 Task: Create a due date automation trigger when advanced on, 2 hours before a card is due add dates with an incomplete due date.
Action: Mouse moved to (1037, 76)
Screenshot: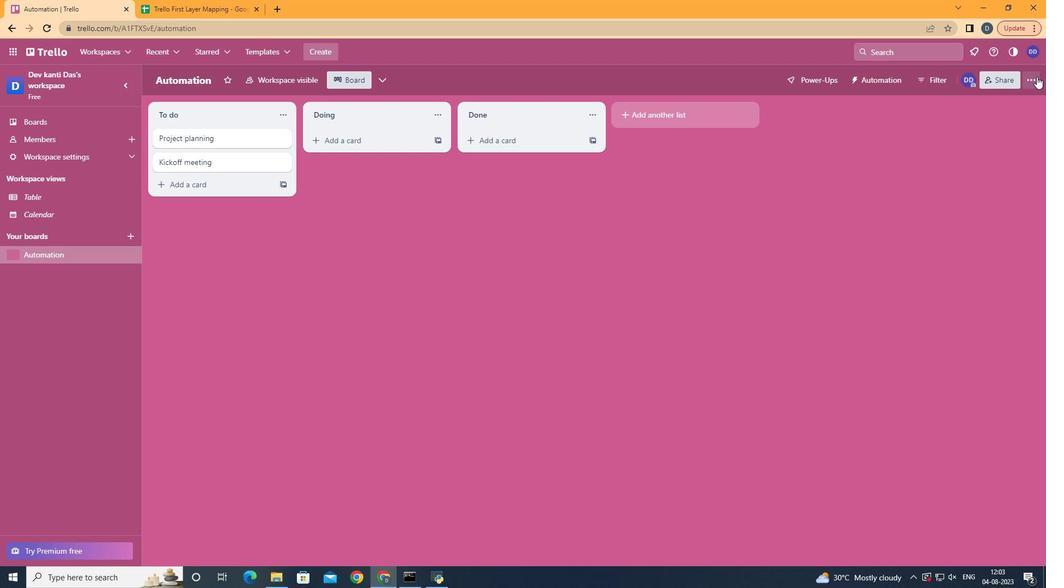 
Action: Mouse pressed left at (1037, 76)
Screenshot: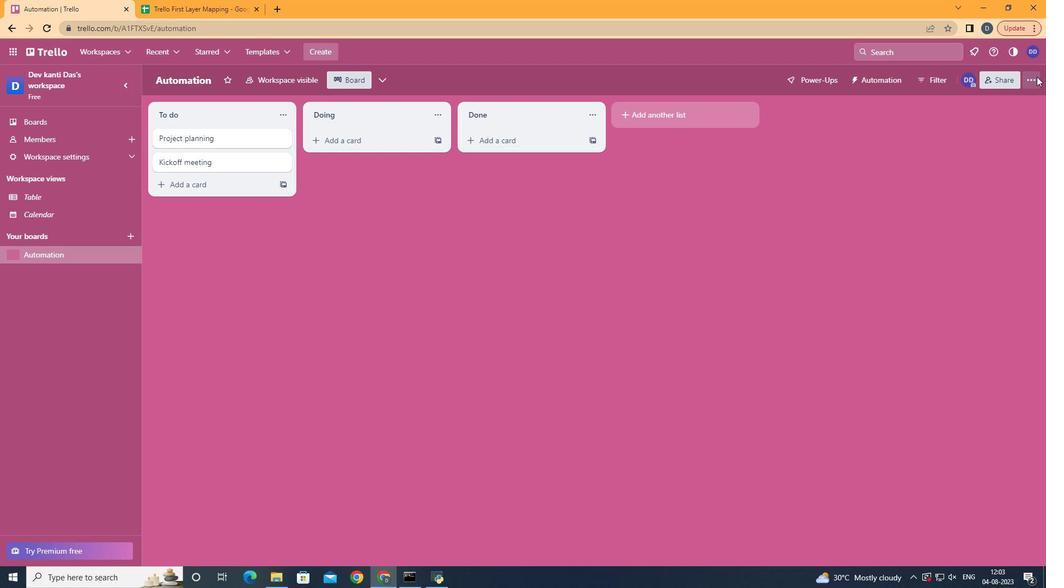 
Action: Mouse moved to (971, 219)
Screenshot: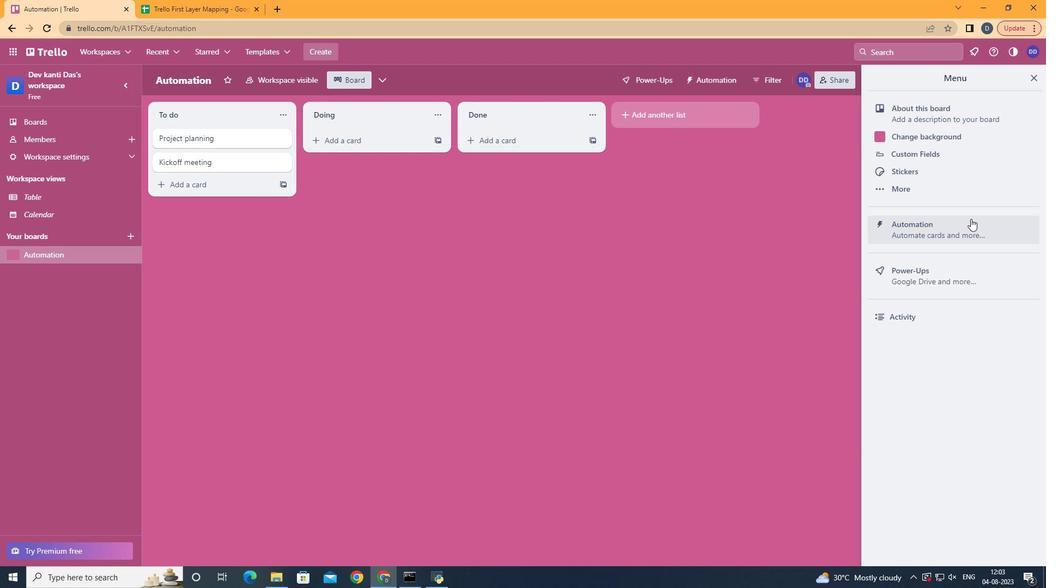 
Action: Mouse pressed left at (971, 219)
Screenshot: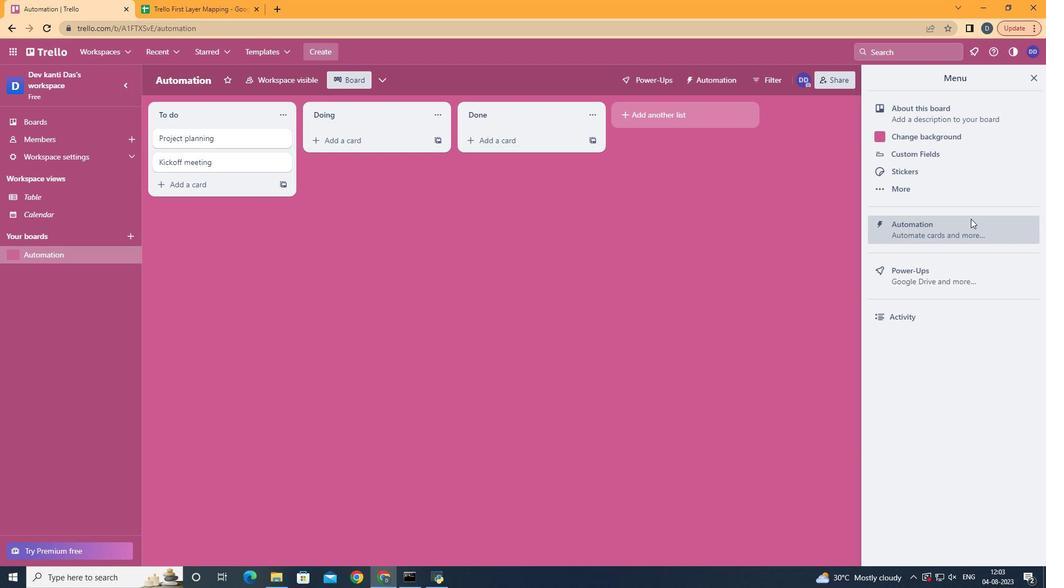 
Action: Mouse moved to (212, 226)
Screenshot: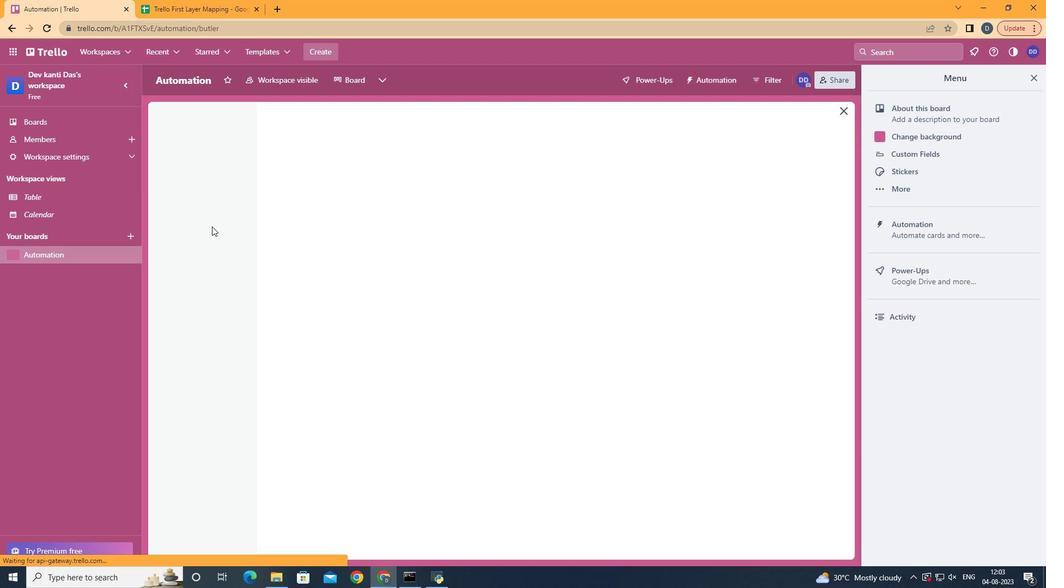 
Action: Mouse pressed left at (212, 226)
Screenshot: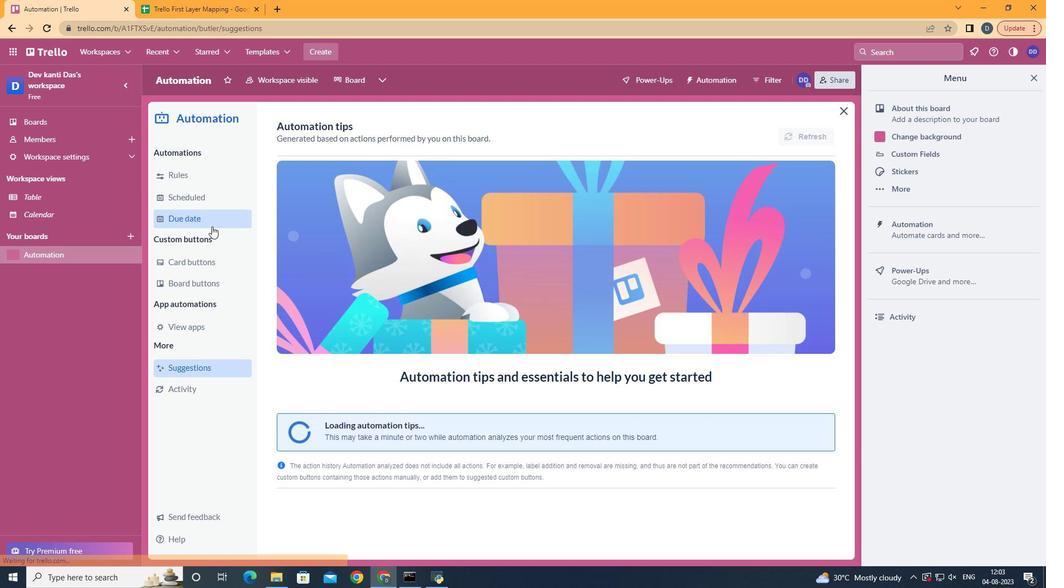 
Action: Mouse moved to (772, 131)
Screenshot: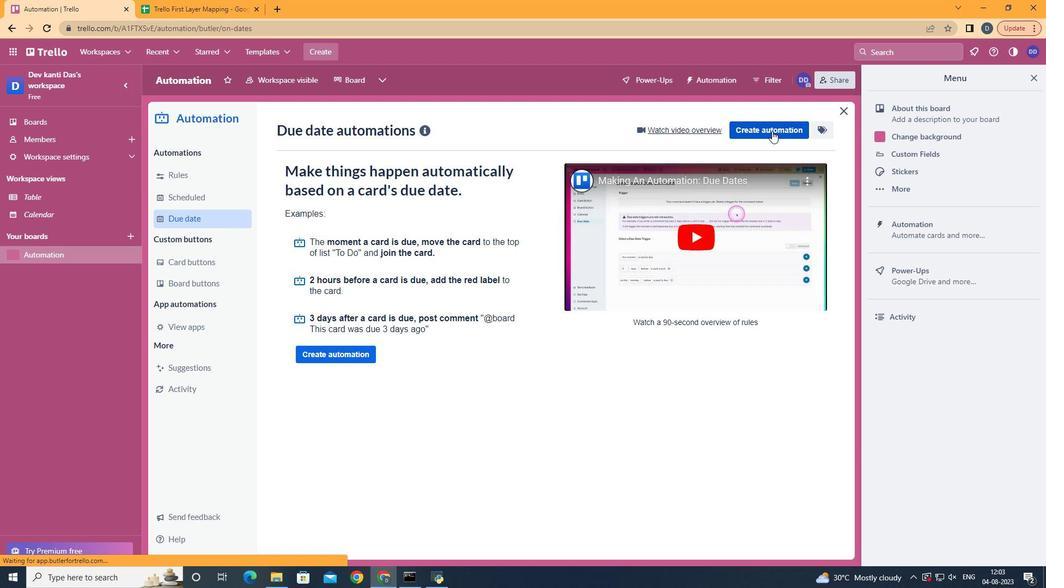 
Action: Mouse pressed left at (772, 131)
Screenshot: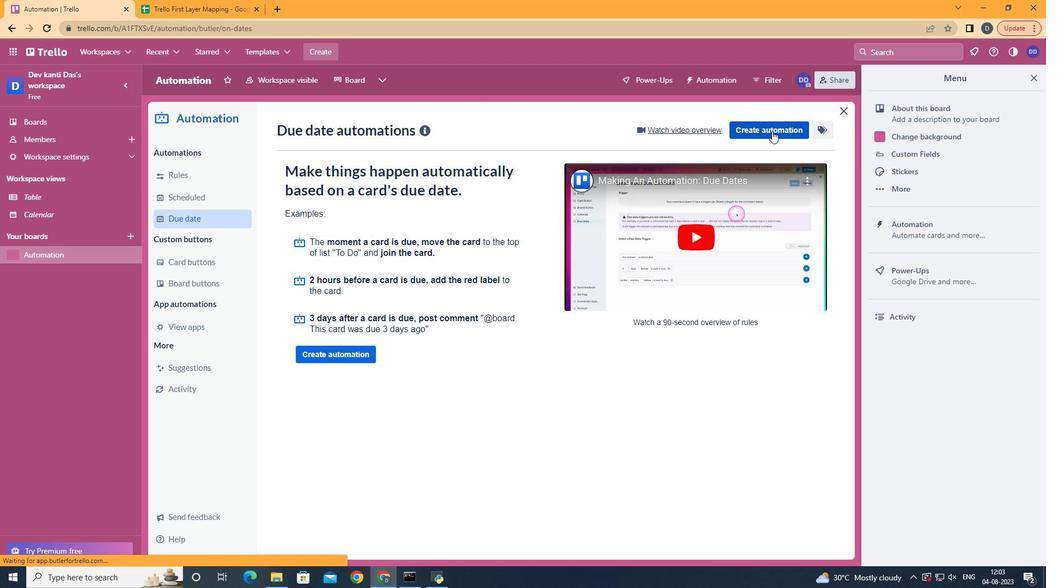 
Action: Mouse moved to (565, 241)
Screenshot: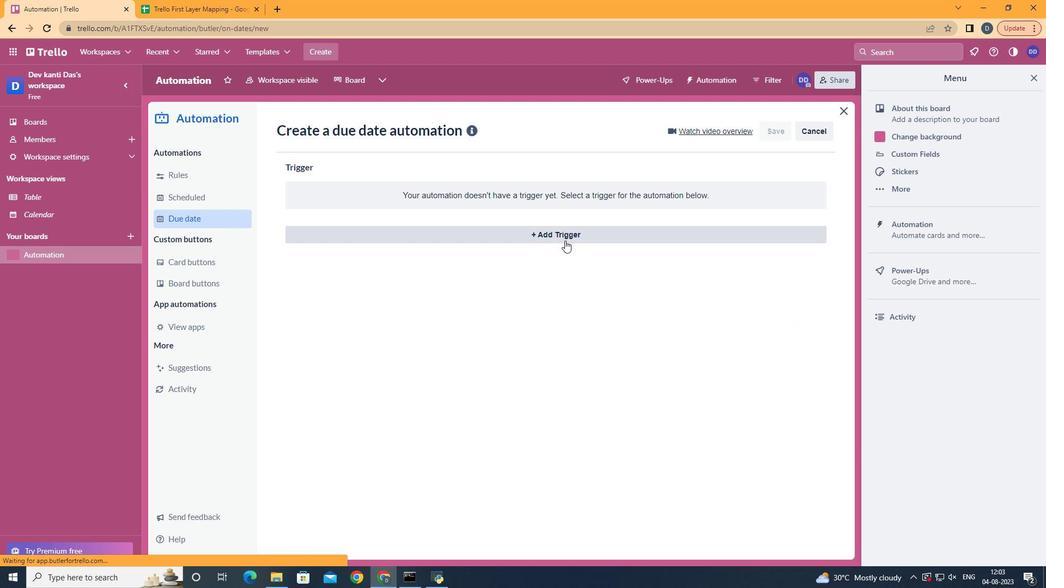 
Action: Mouse pressed left at (565, 241)
Screenshot: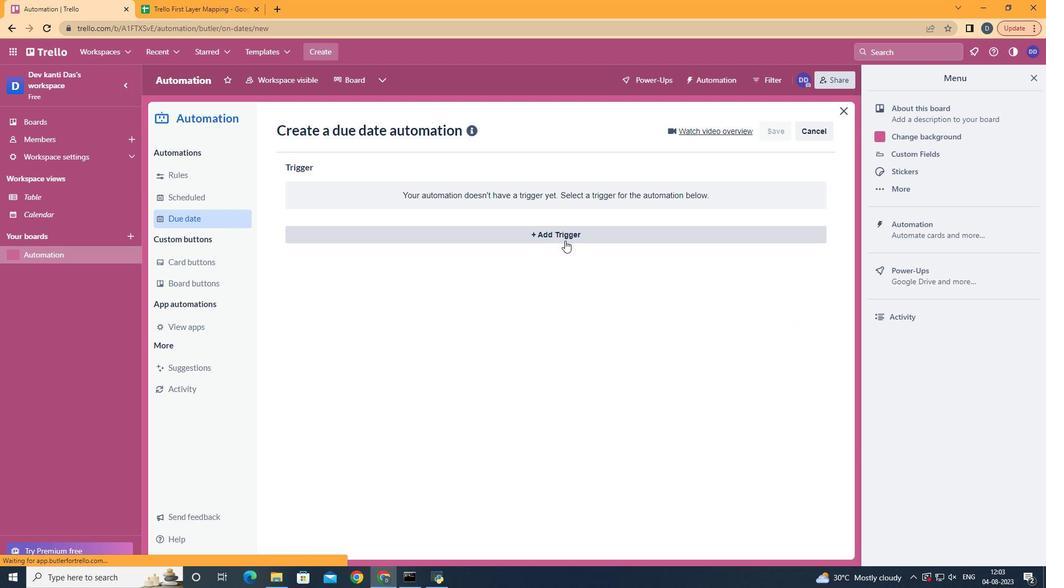 
Action: Mouse moved to (350, 471)
Screenshot: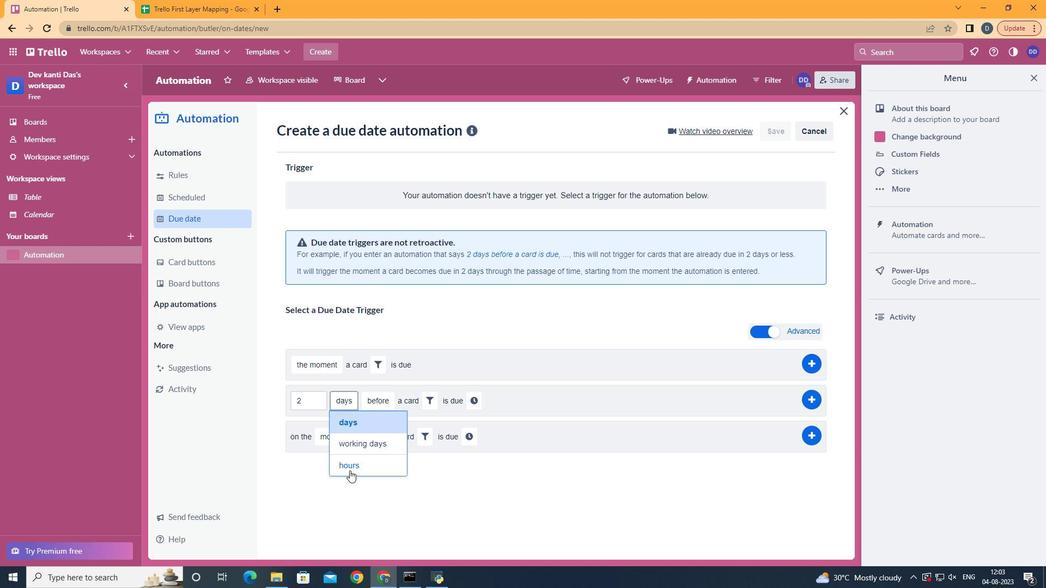 
Action: Mouse pressed left at (350, 471)
Screenshot: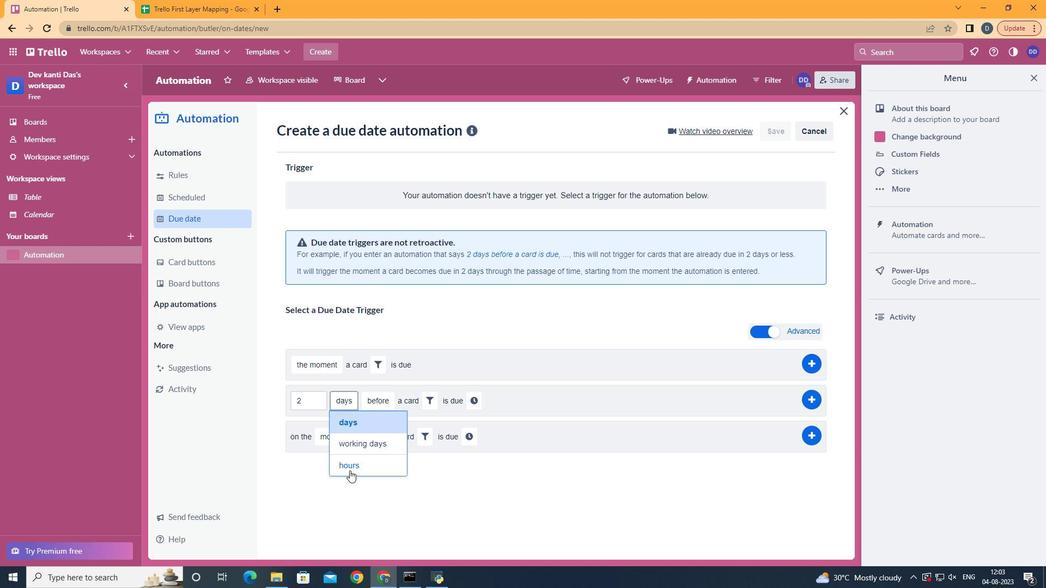 
Action: Mouse moved to (383, 416)
Screenshot: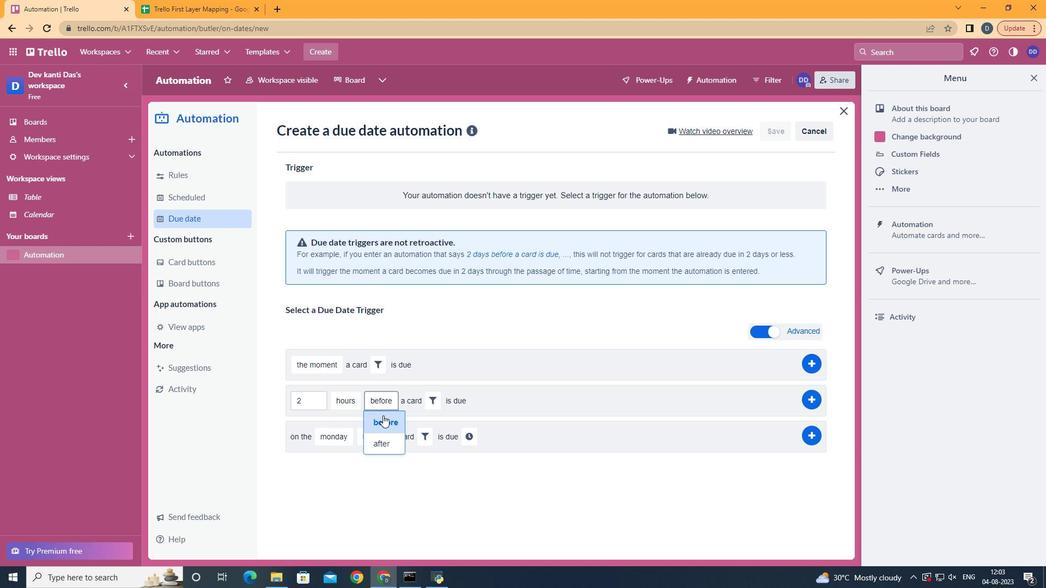 
Action: Mouse pressed left at (383, 416)
Screenshot: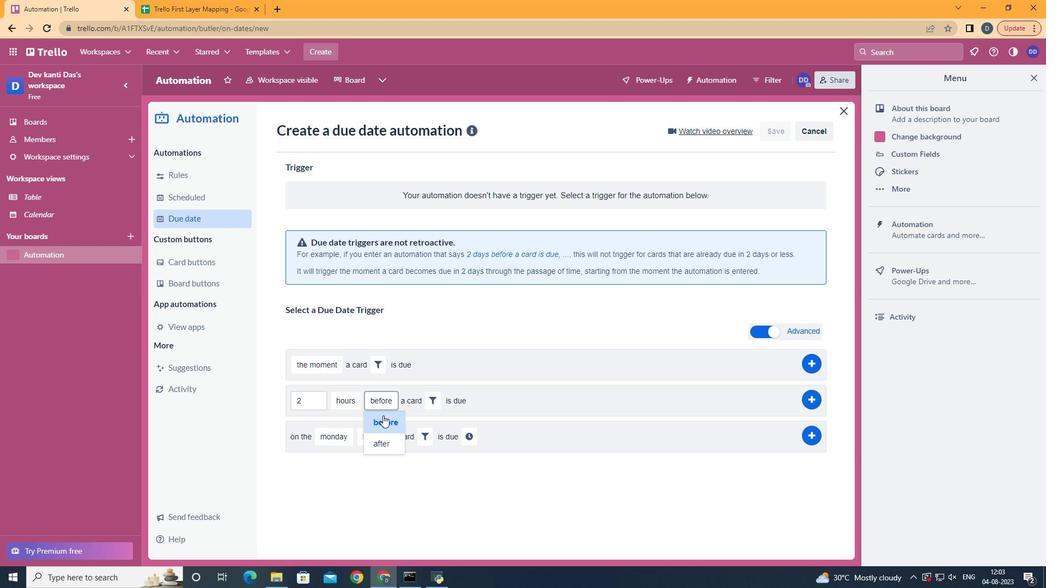 
Action: Mouse moved to (435, 400)
Screenshot: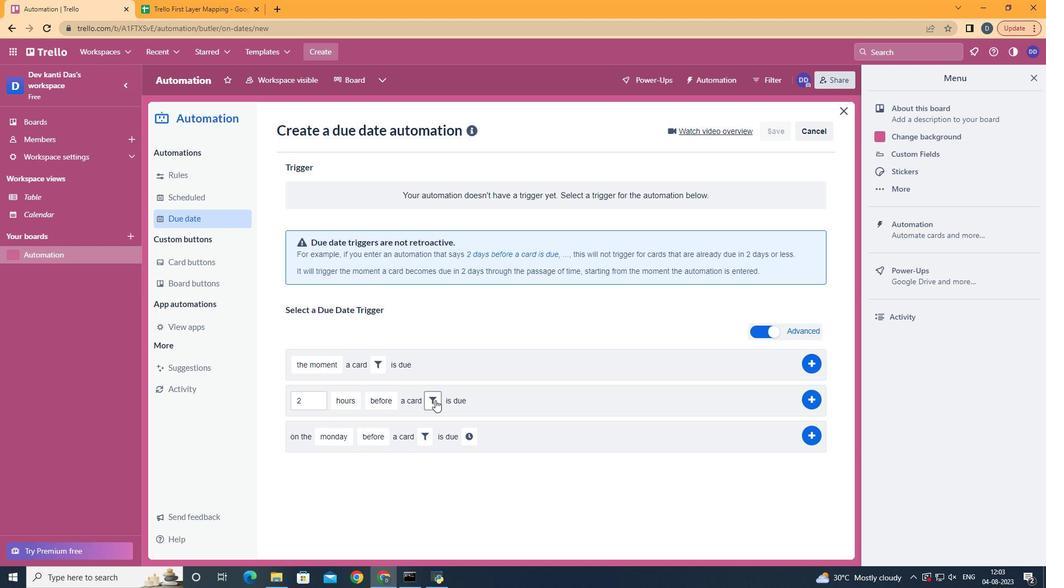 
Action: Mouse pressed left at (435, 400)
Screenshot: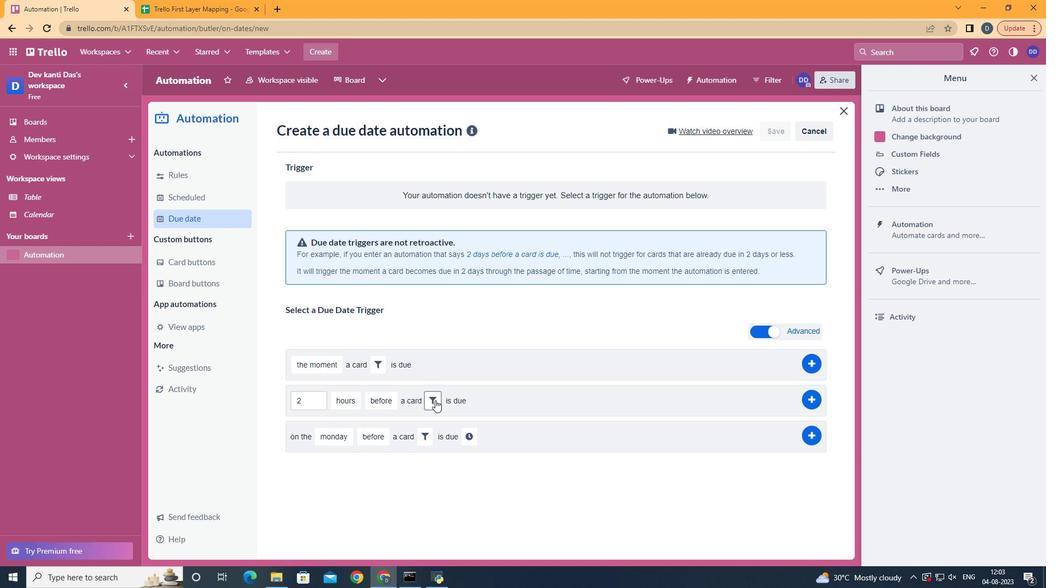 
Action: Mouse moved to (478, 447)
Screenshot: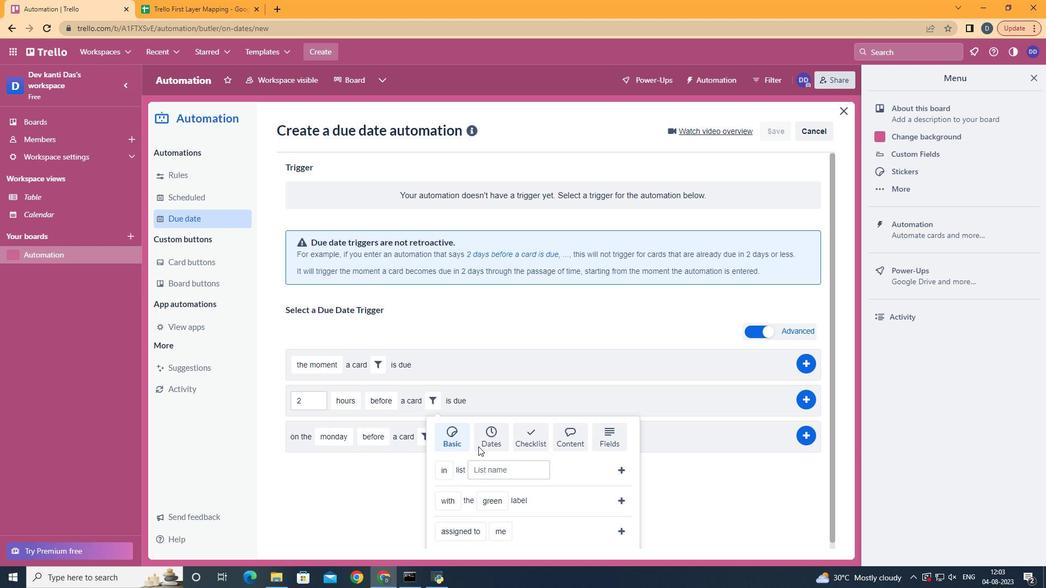 
Action: Mouse pressed left at (478, 447)
Screenshot: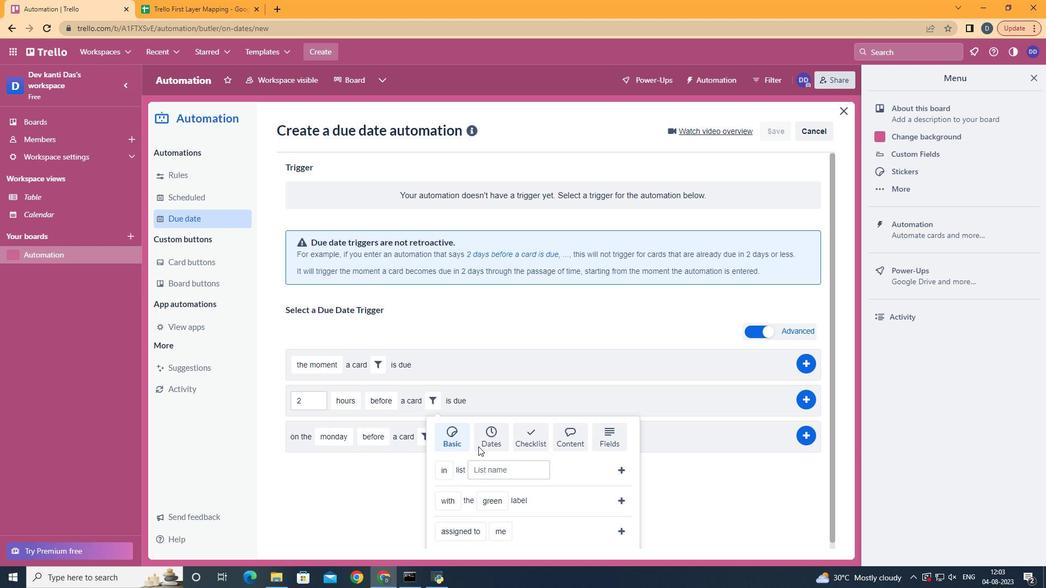 
Action: Mouse moved to (448, 483)
Screenshot: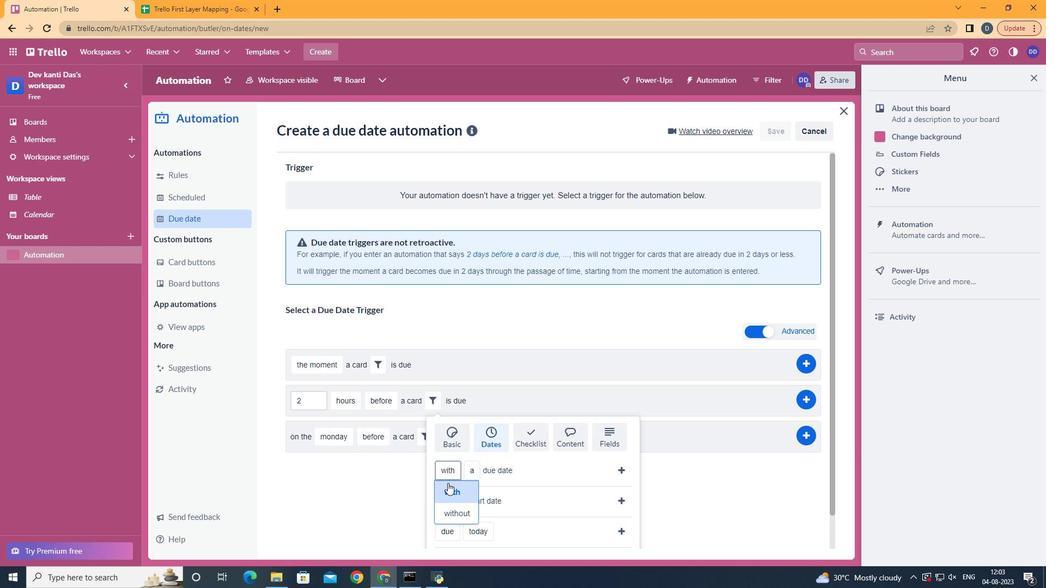 
Action: Mouse pressed left at (448, 483)
Screenshot: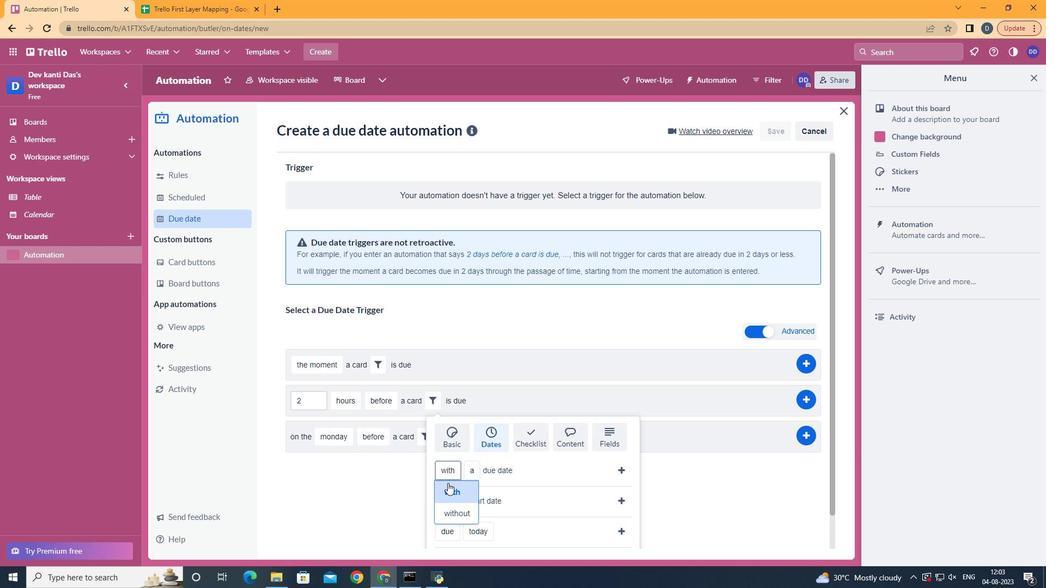 
Action: Mouse moved to (504, 428)
Screenshot: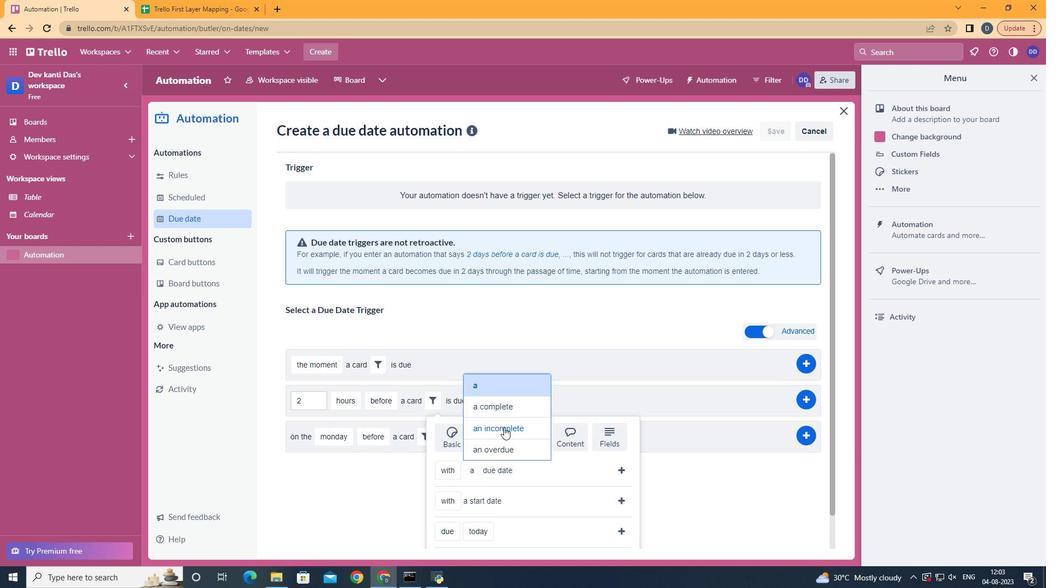 
Action: Mouse pressed left at (504, 428)
Screenshot: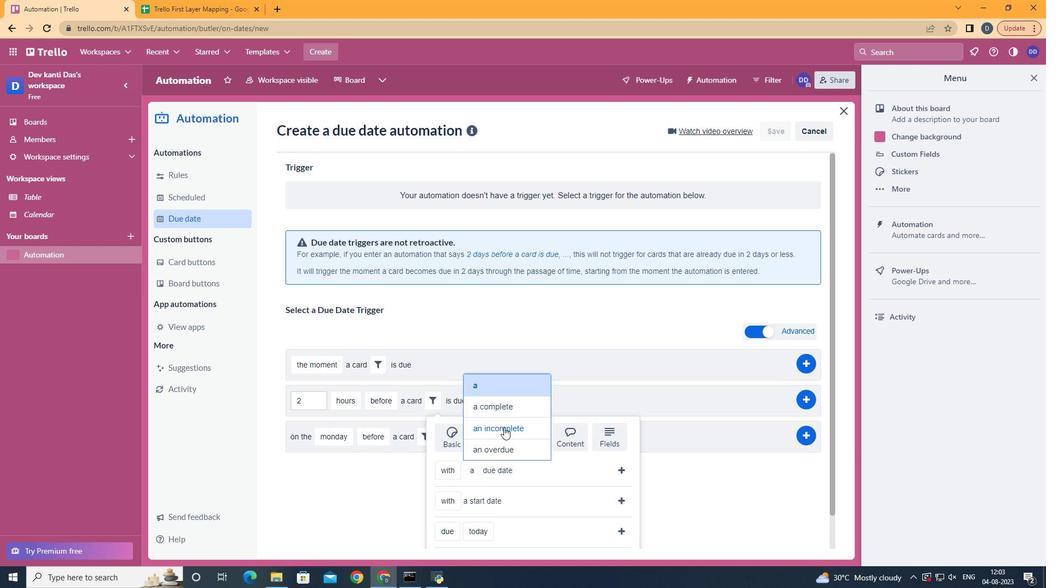 
Action: Mouse moved to (621, 477)
Screenshot: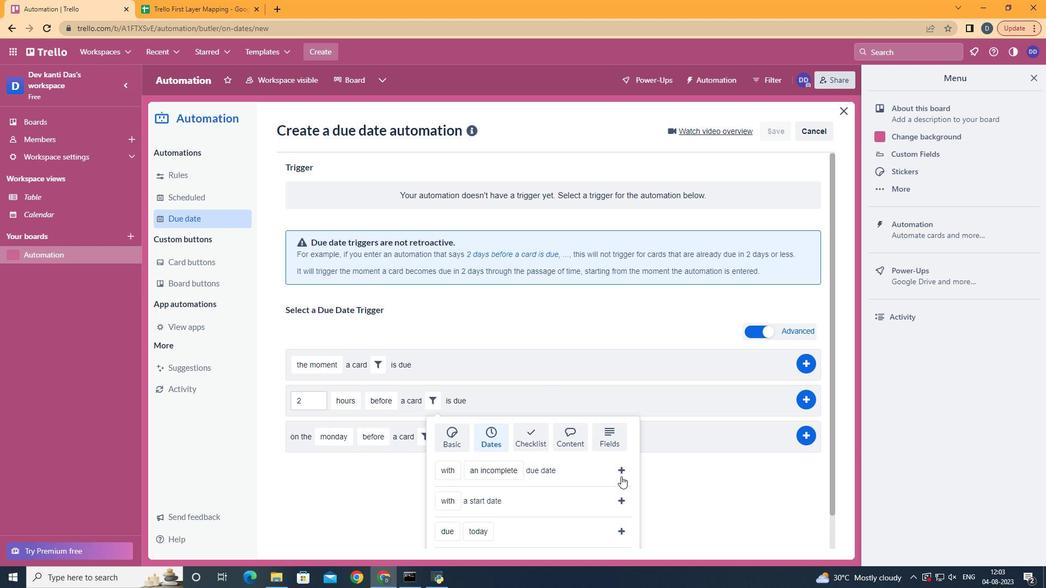 
Action: Mouse pressed left at (621, 477)
Screenshot: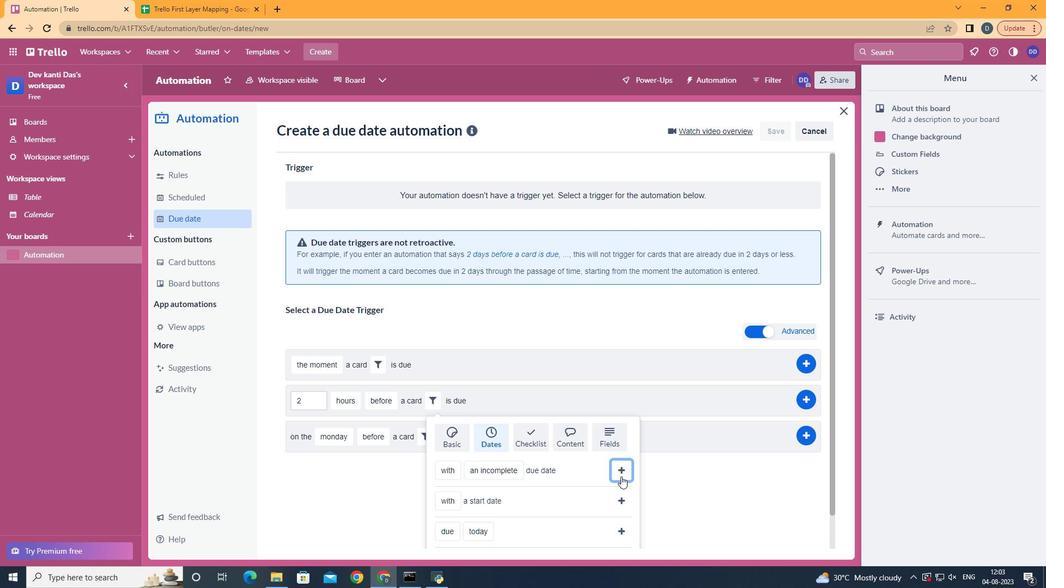 
Action: Mouse moved to (811, 396)
Screenshot: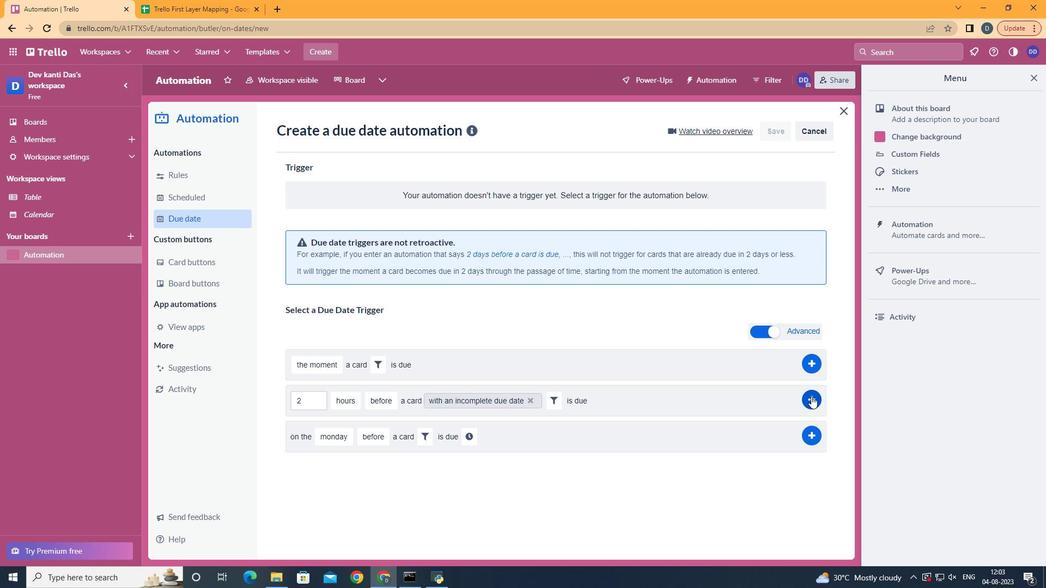 
Action: Mouse pressed left at (811, 396)
Screenshot: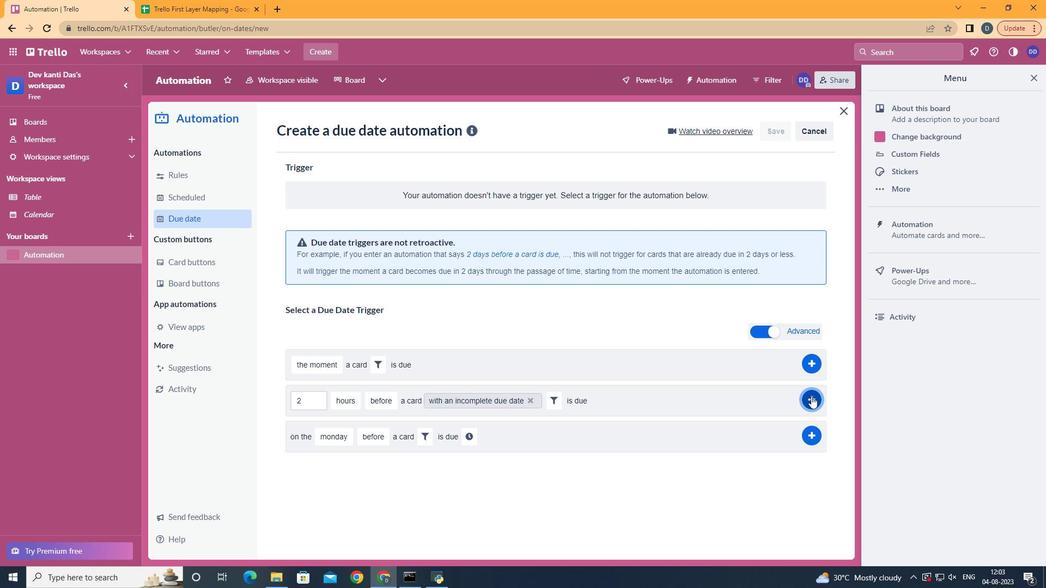 
Action: Mouse moved to (477, 221)
Screenshot: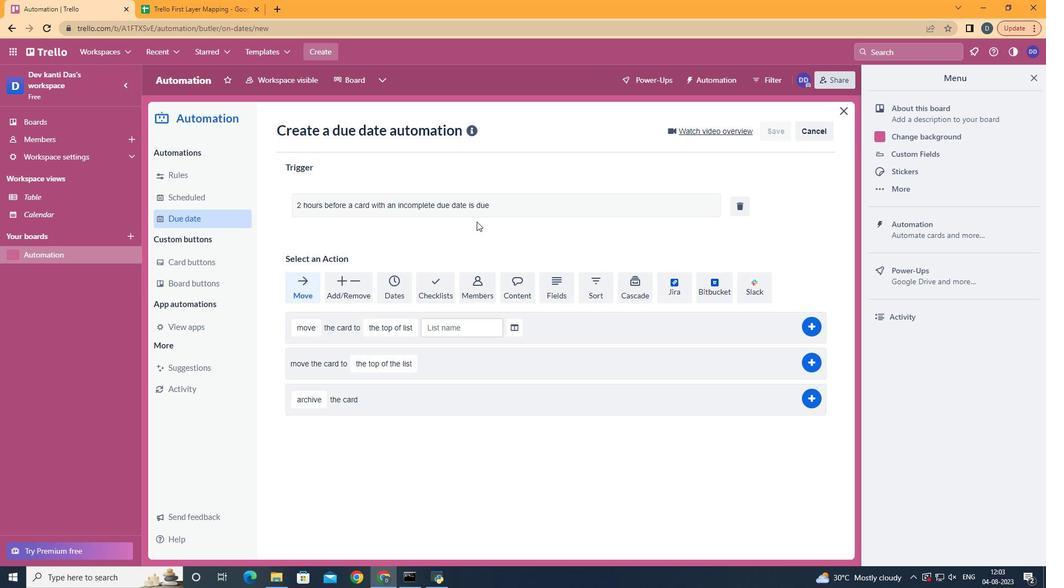 
